 Task: Create in the project AgileFever in Backlog an issue 'Create a new online platform for online photography courses with advanced image editing and composition features', assign it to team member softage.4@softage.net and change the status to IN PROGRESS. Create in the project AgileFever in Backlog an issue 'Implement a new cloud-based knowledge management system for a company with advanced knowledge sharing and collaboration features', assign it to team member softage.1@softage.net and change the status to IN PROGRESS
Action: Mouse moved to (257, 318)
Screenshot: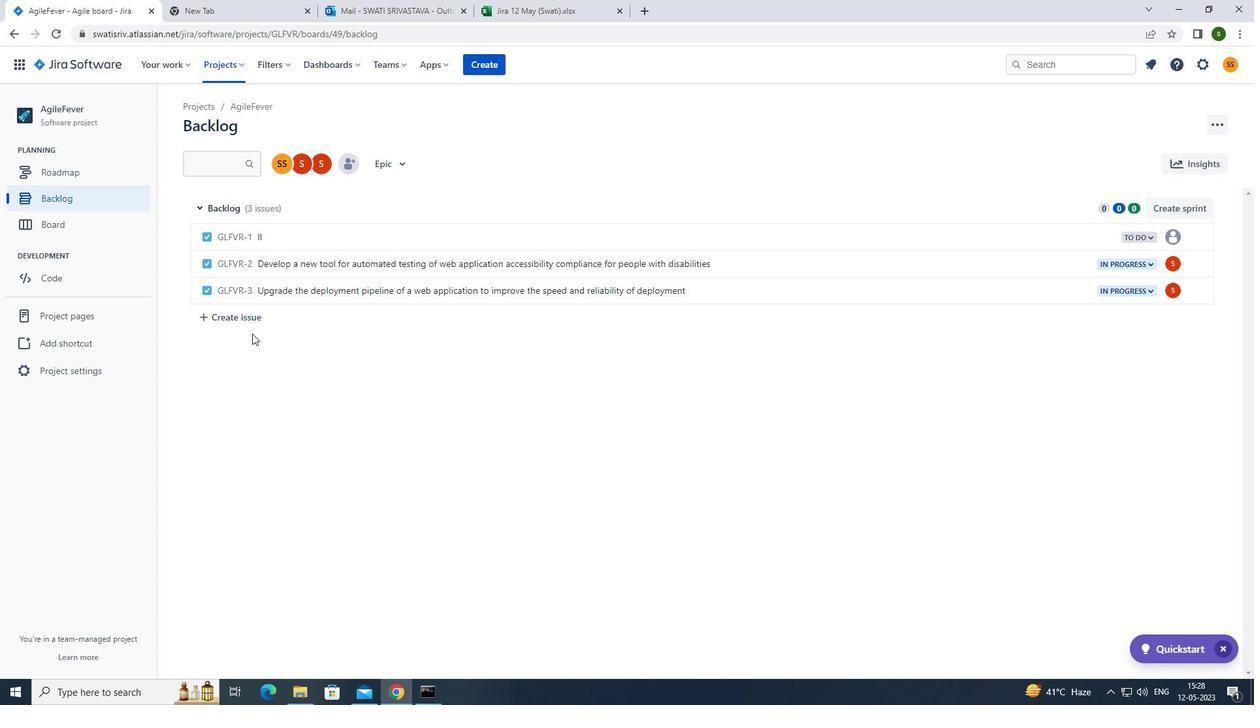 
Action: Mouse pressed left at (257, 318)
Screenshot: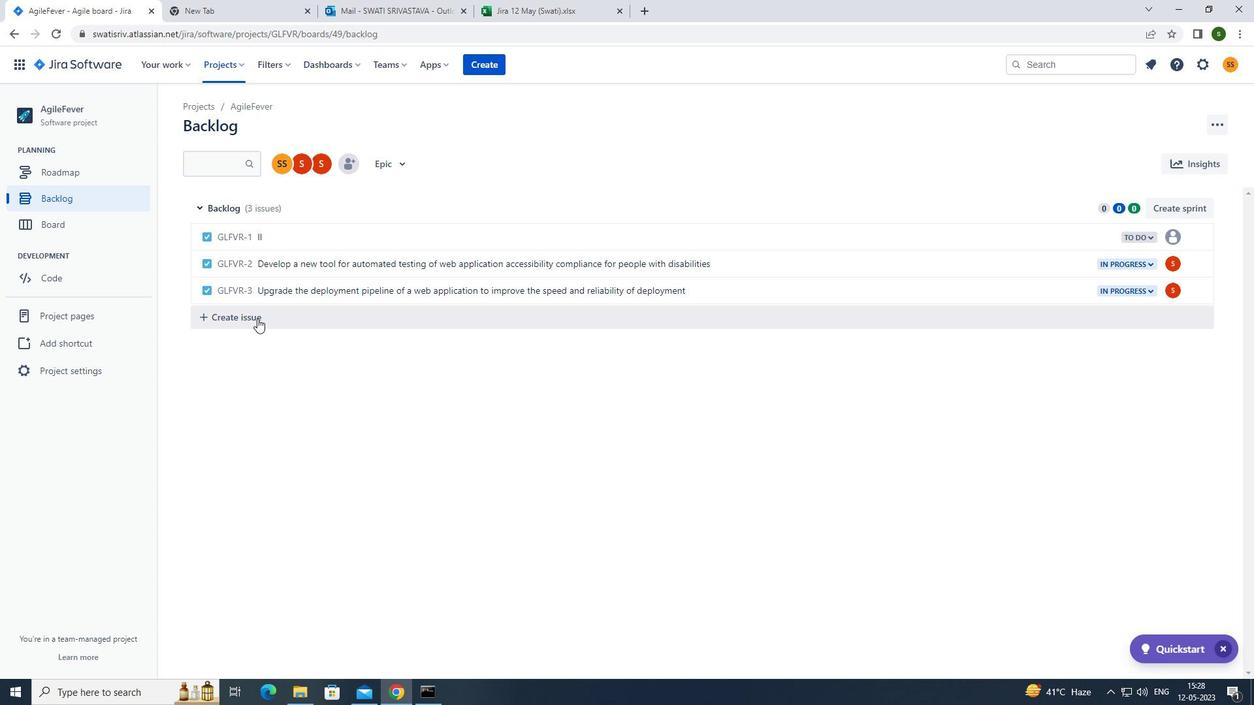 
Action: Mouse moved to (343, 316)
Screenshot: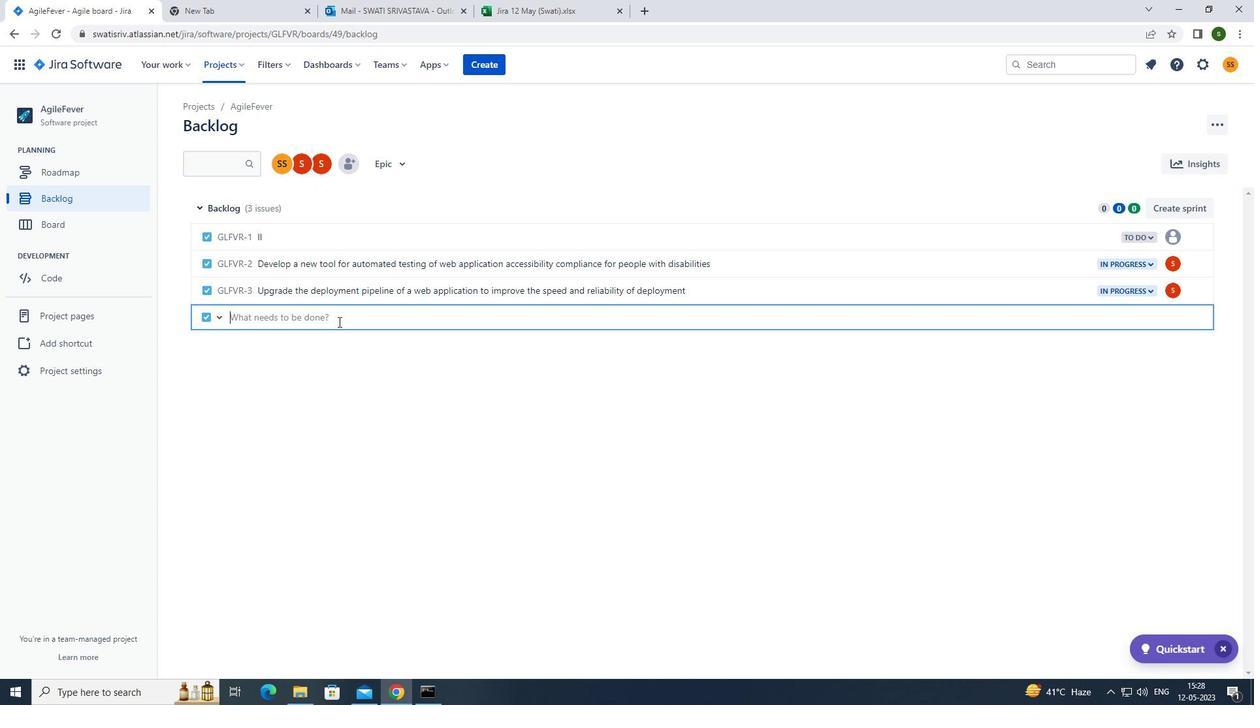 
Action: Mouse pressed left at (343, 316)
Screenshot: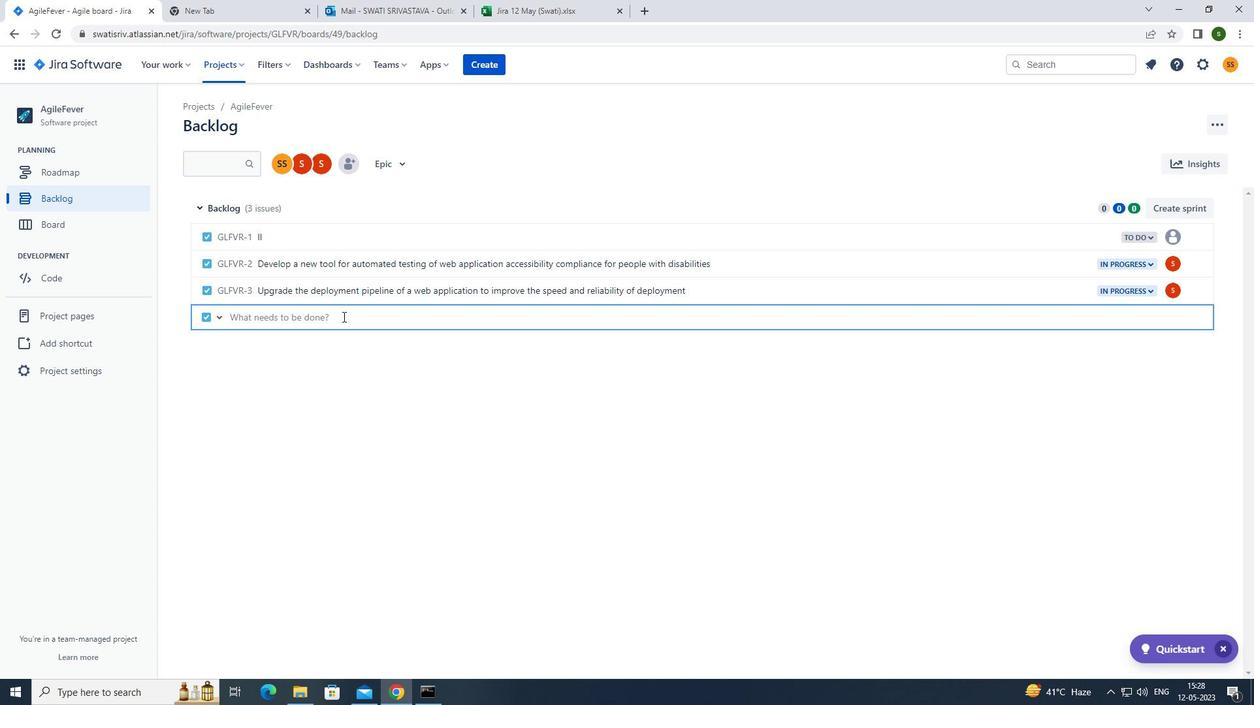 
Action: Key pressed <Key.caps_lock>c<Key.caps_lock>reate<Key.space>a<Key.space>new<Key.space>online<Key.space>platform<Key.space>for<Key.space>online<Key.space>photography<Key.space>courses<Key.space>with<Key.space>advanced<Key.space>image<Key.space>editing<Key.space>and<Key.space>composition<Key.space>features<Key.enter>
Screenshot: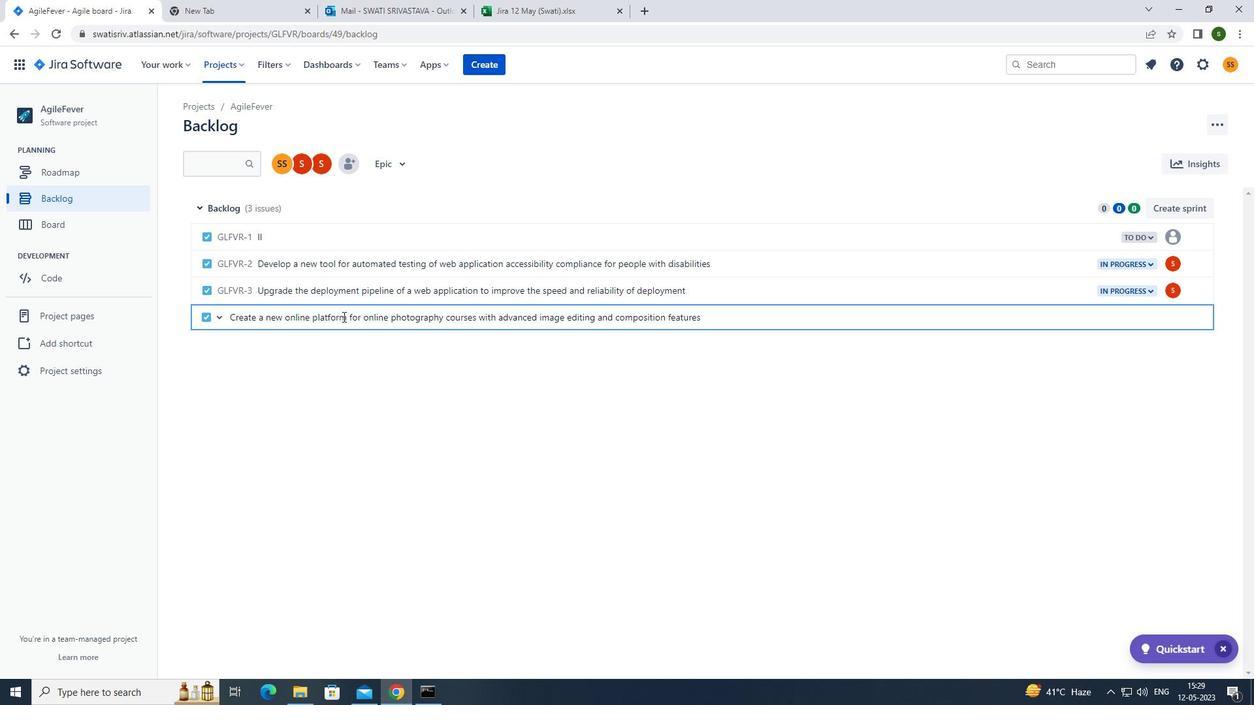 
Action: Mouse moved to (1172, 317)
Screenshot: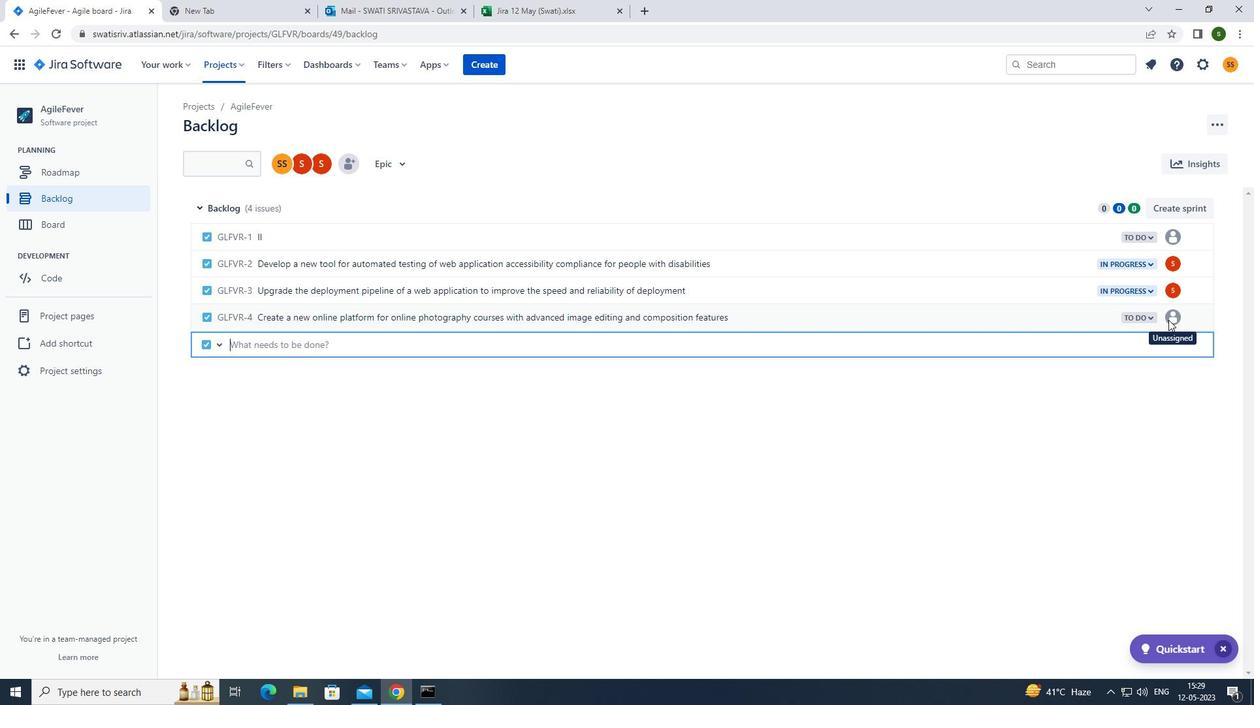 
Action: Mouse pressed left at (1172, 317)
Screenshot: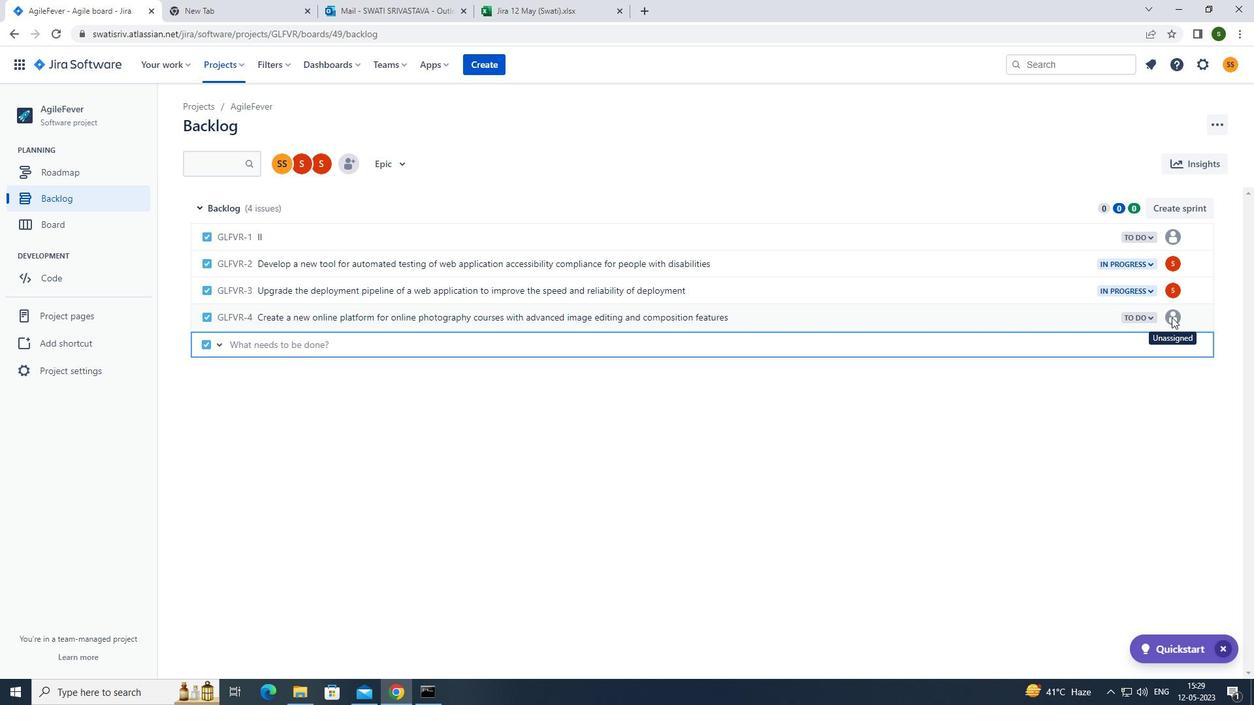 
Action: Mouse pressed left at (1172, 317)
Screenshot: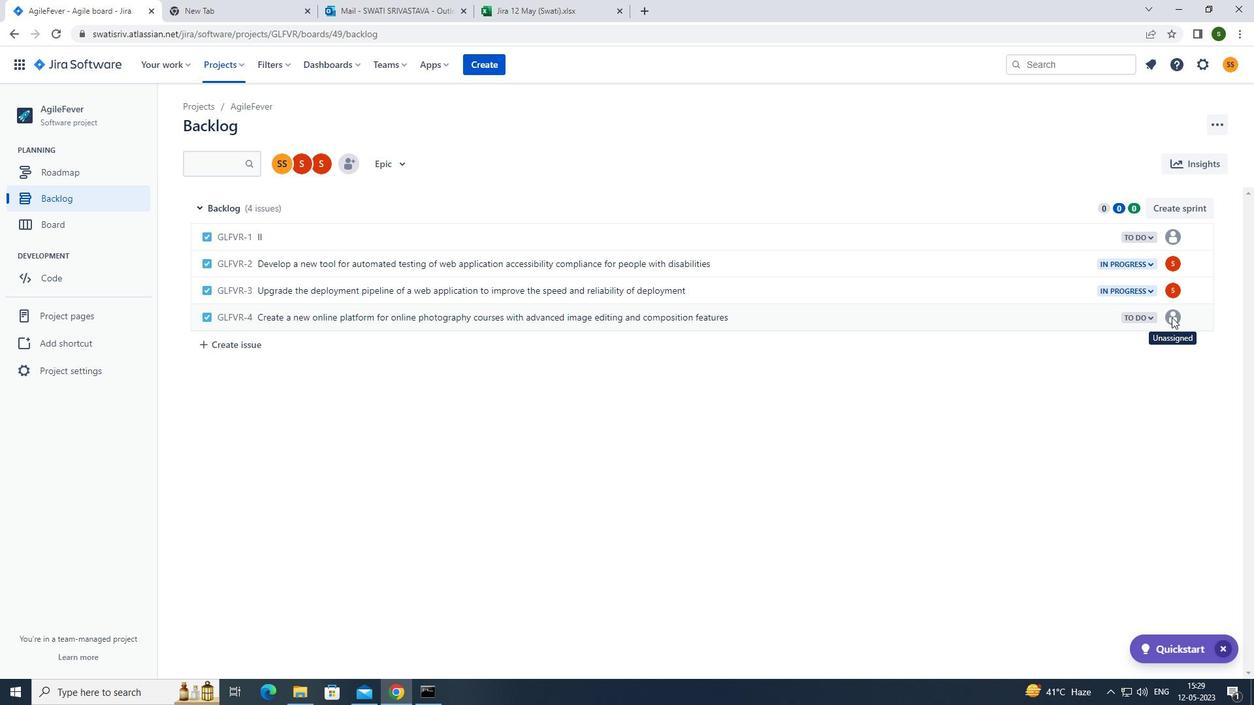 
Action: Mouse moved to (1170, 317)
Screenshot: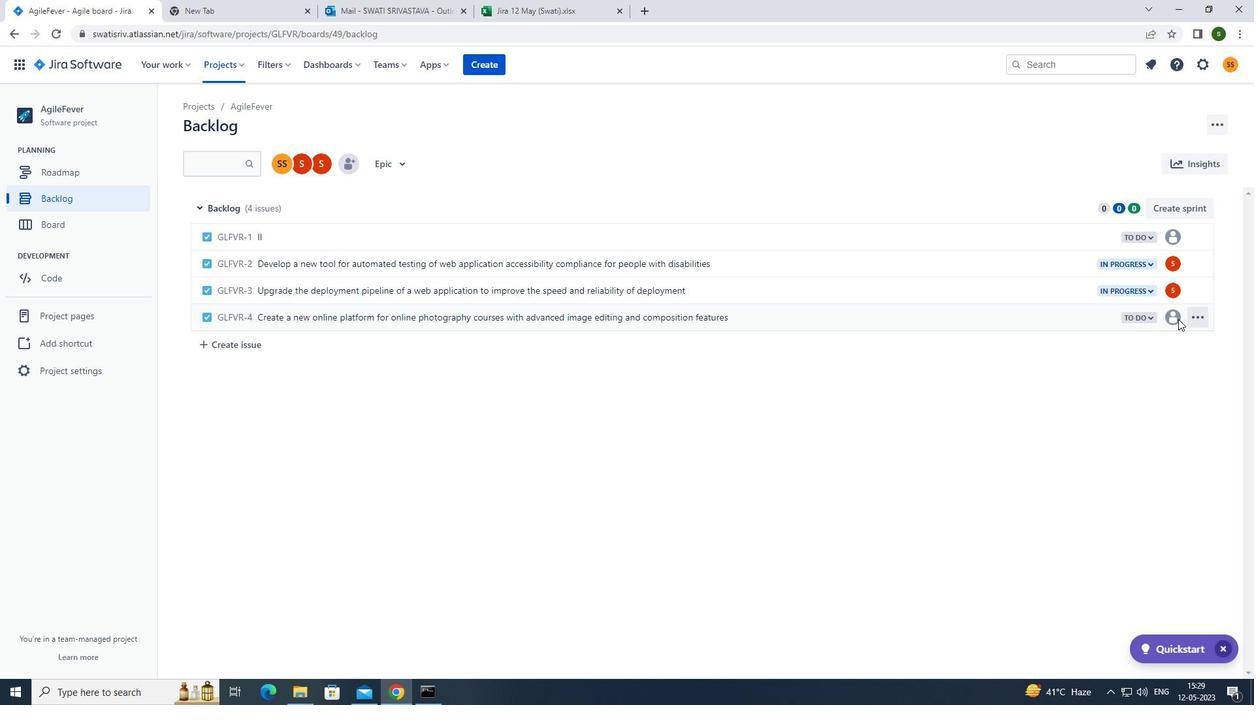 
Action: Mouse pressed left at (1170, 317)
Screenshot: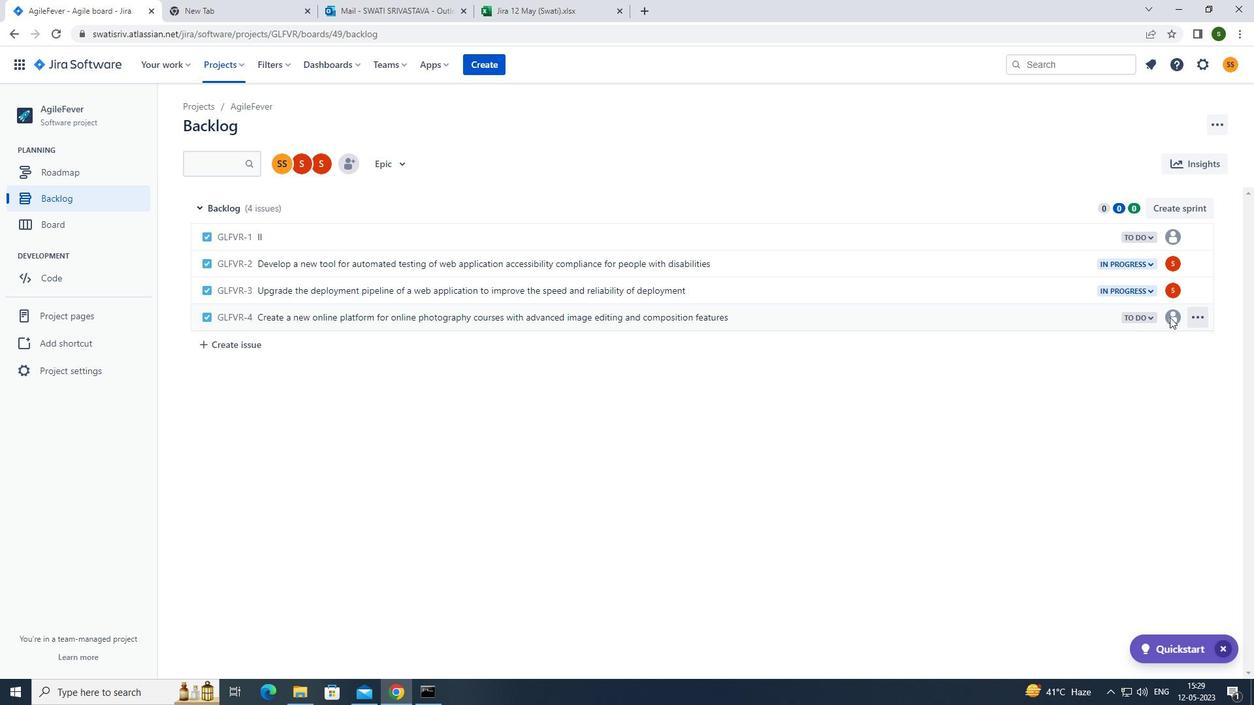 
Action: Mouse moved to (1063, 475)
Screenshot: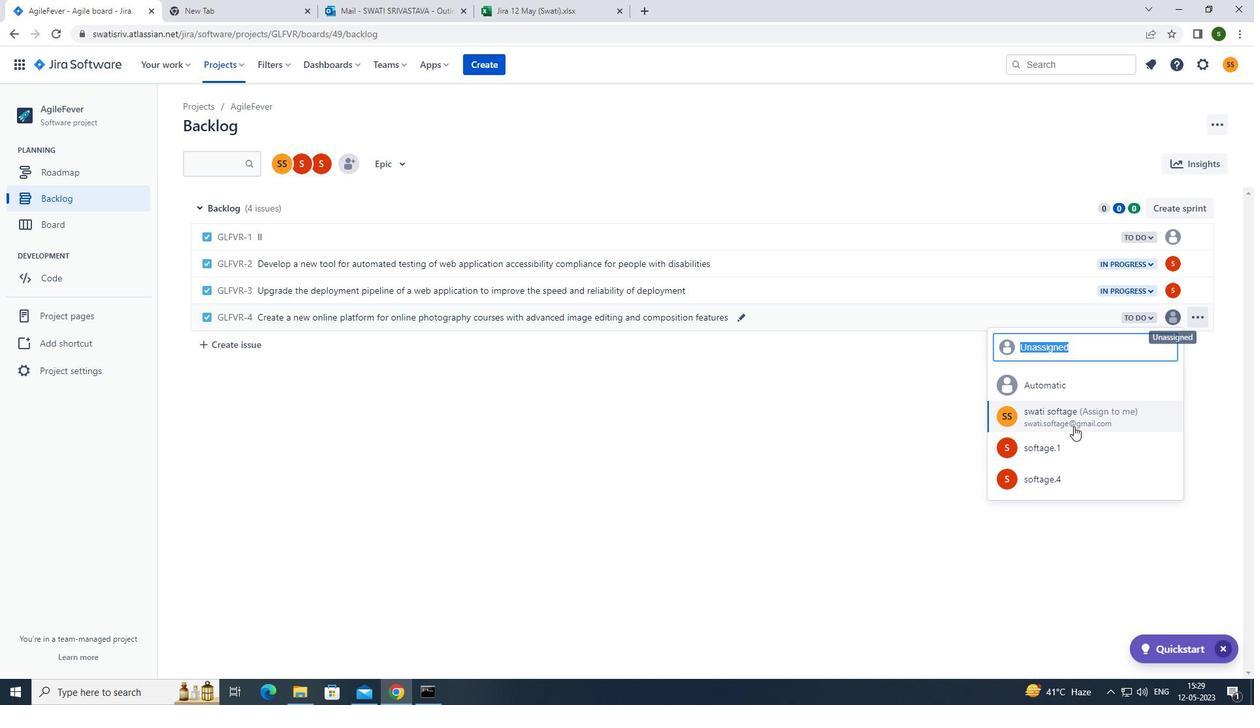 
Action: Mouse pressed left at (1063, 475)
Screenshot: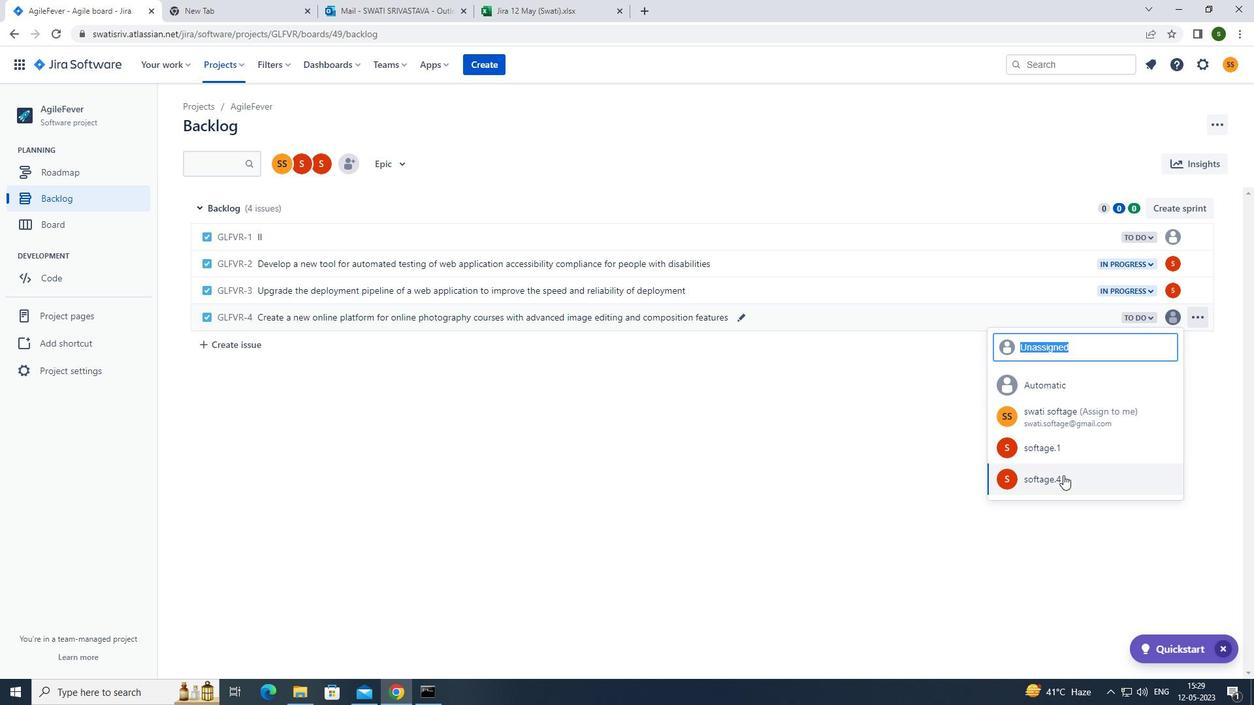 
Action: Mouse moved to (1135, 320)
Screenshot: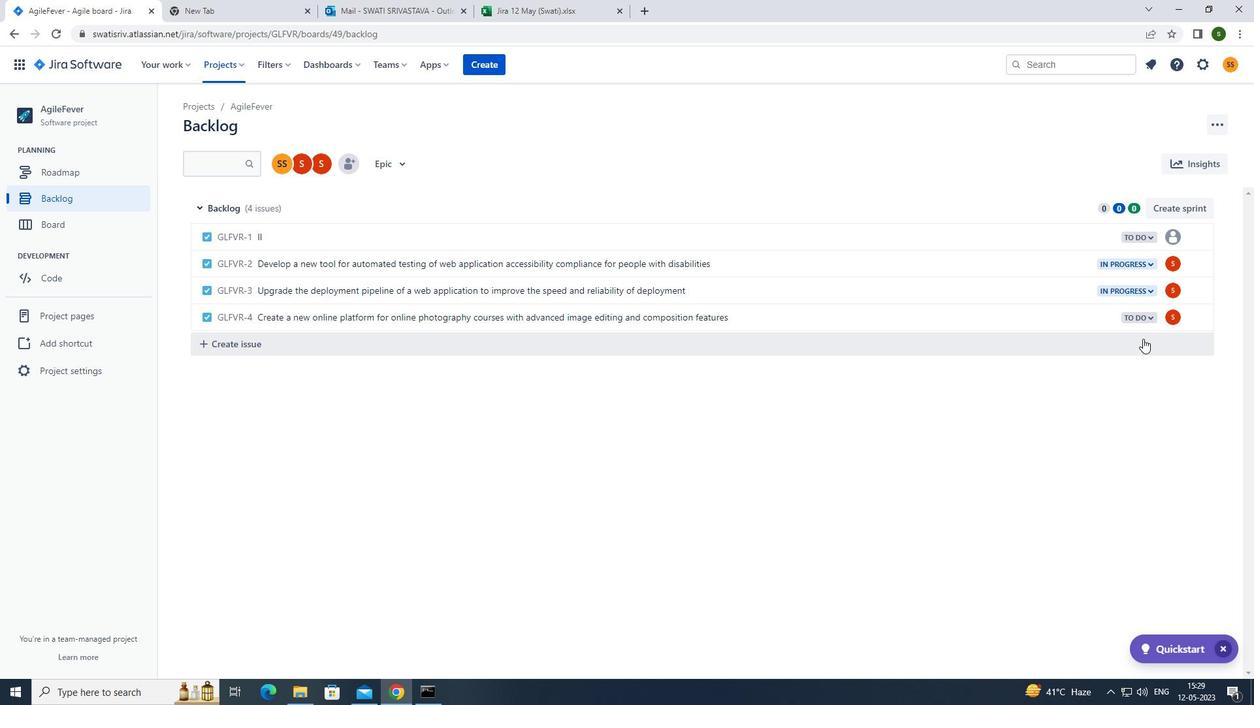 
Action: Mouse pressed left at (1135, 320)
Screenshot: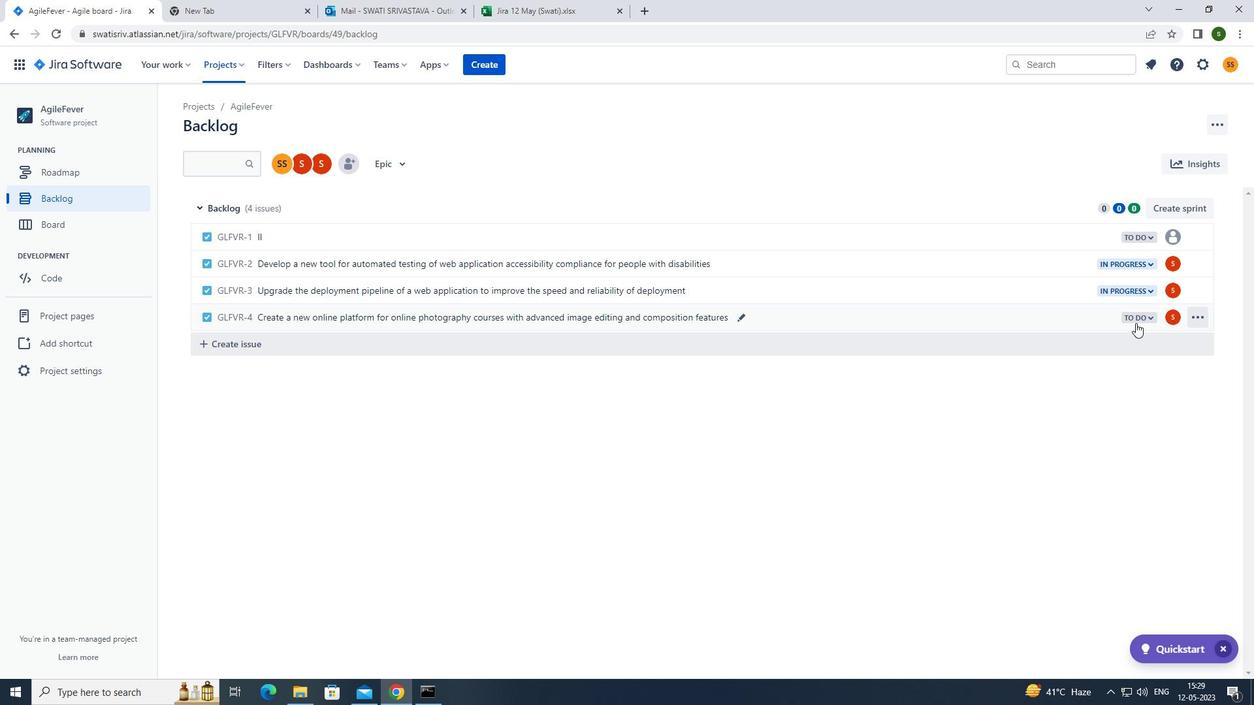 
Action: Mouse moved to (1081, 343)
Screenshot: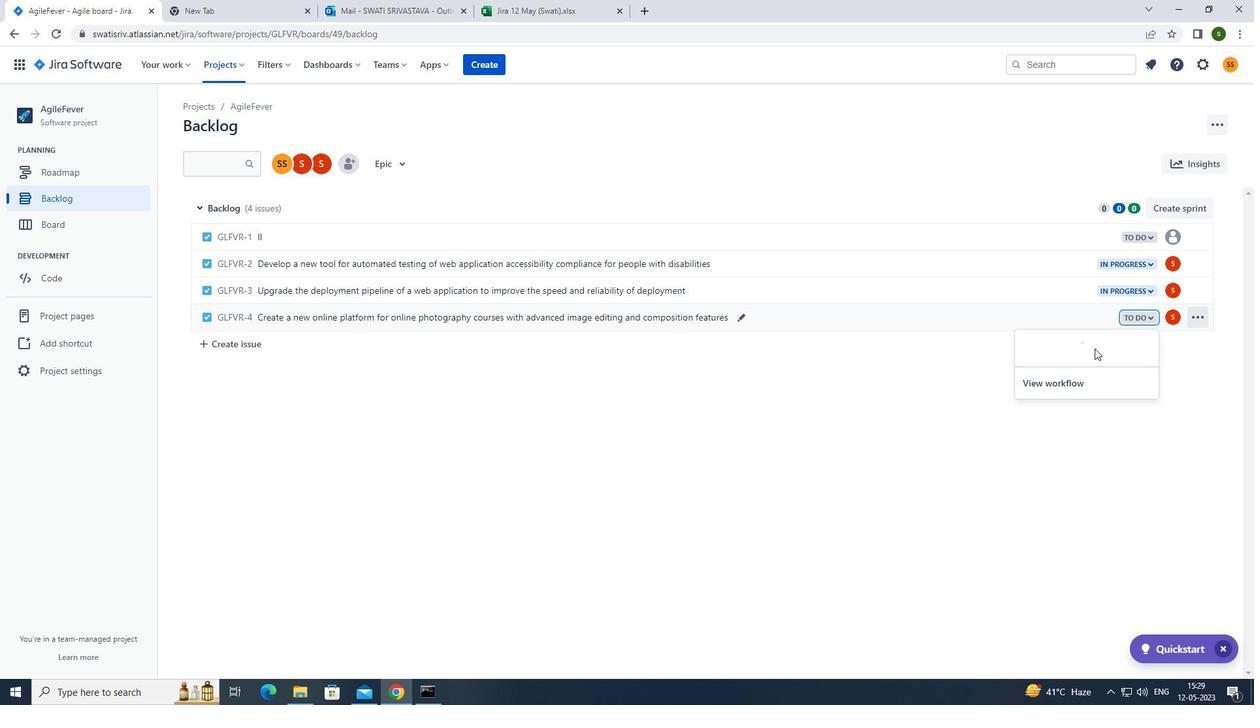 
Action: Mouse pressed left at (1081, 343)
Screenshot: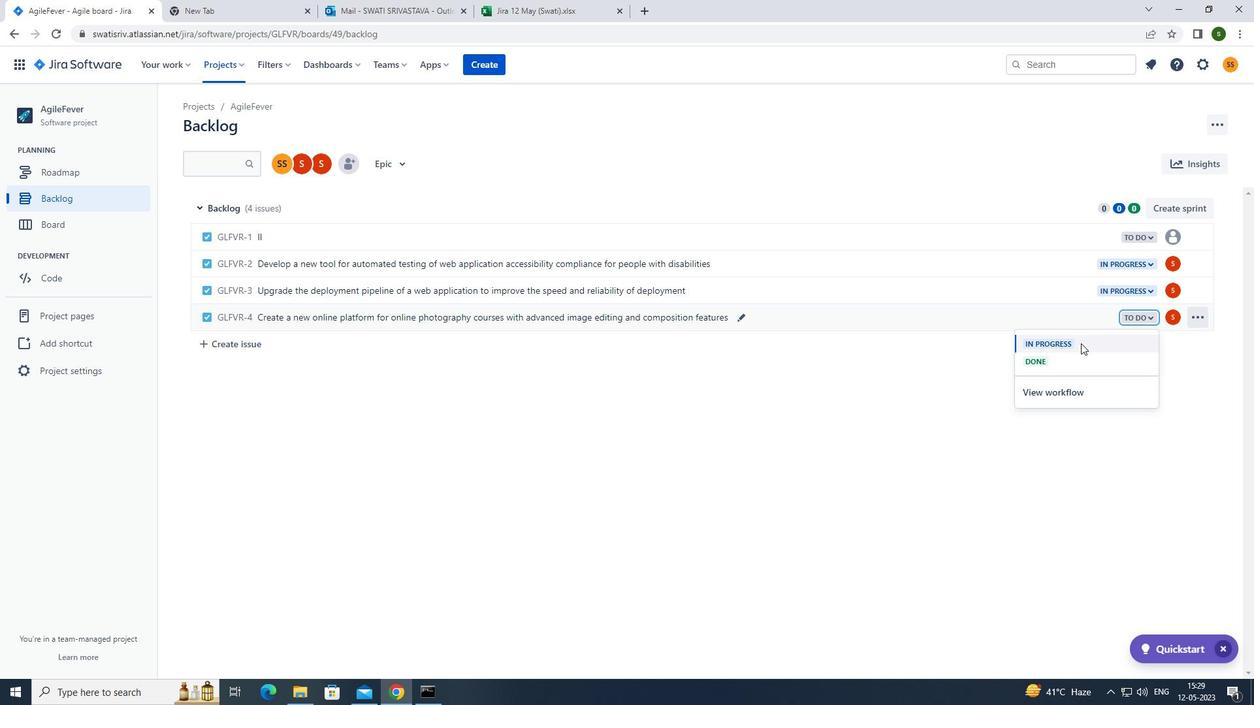 
Action: Mouse moved to (297, 341)
Screenshot: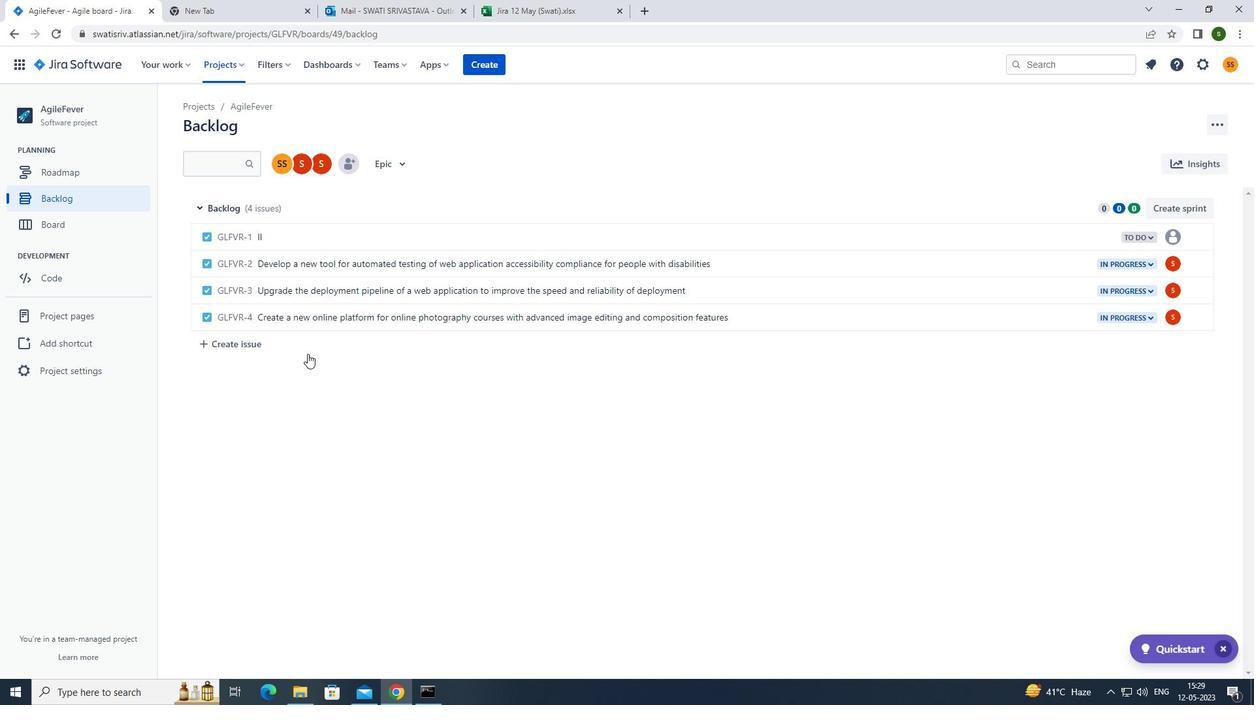 
Action: Mouse pressed left at (297, 341)
Screenshot: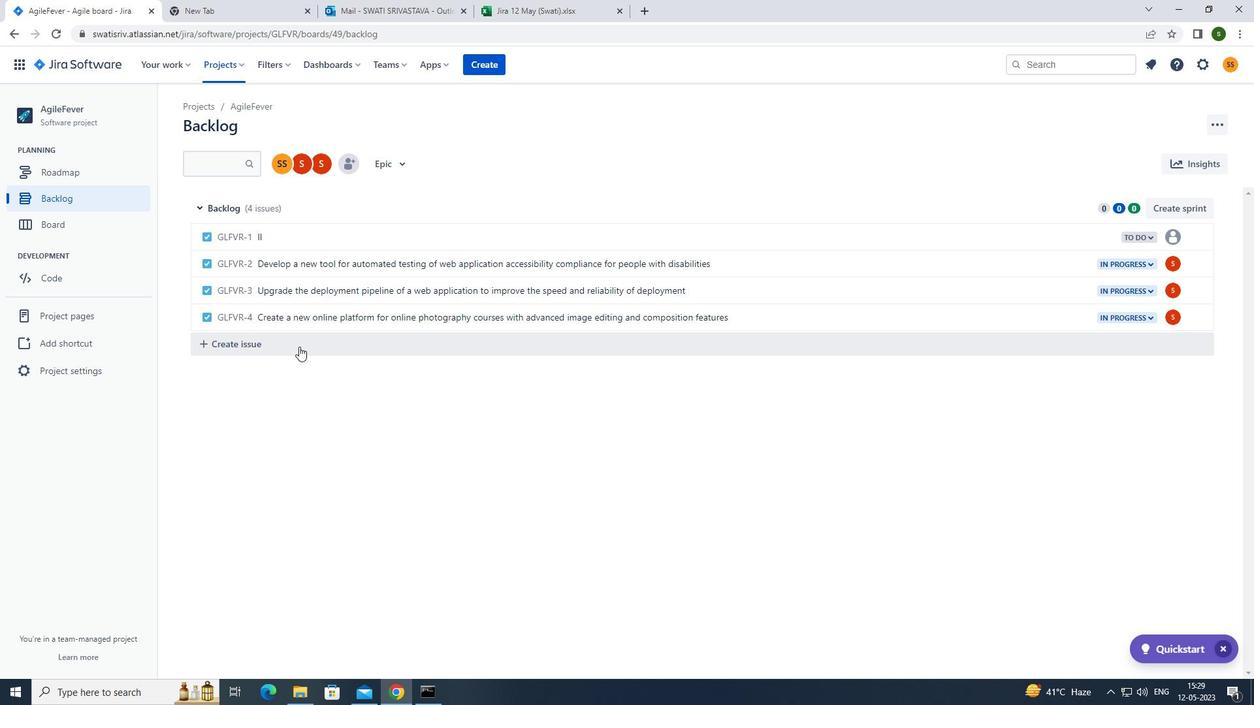 
Action: Mouse moved to (414, 345)
Screenshot: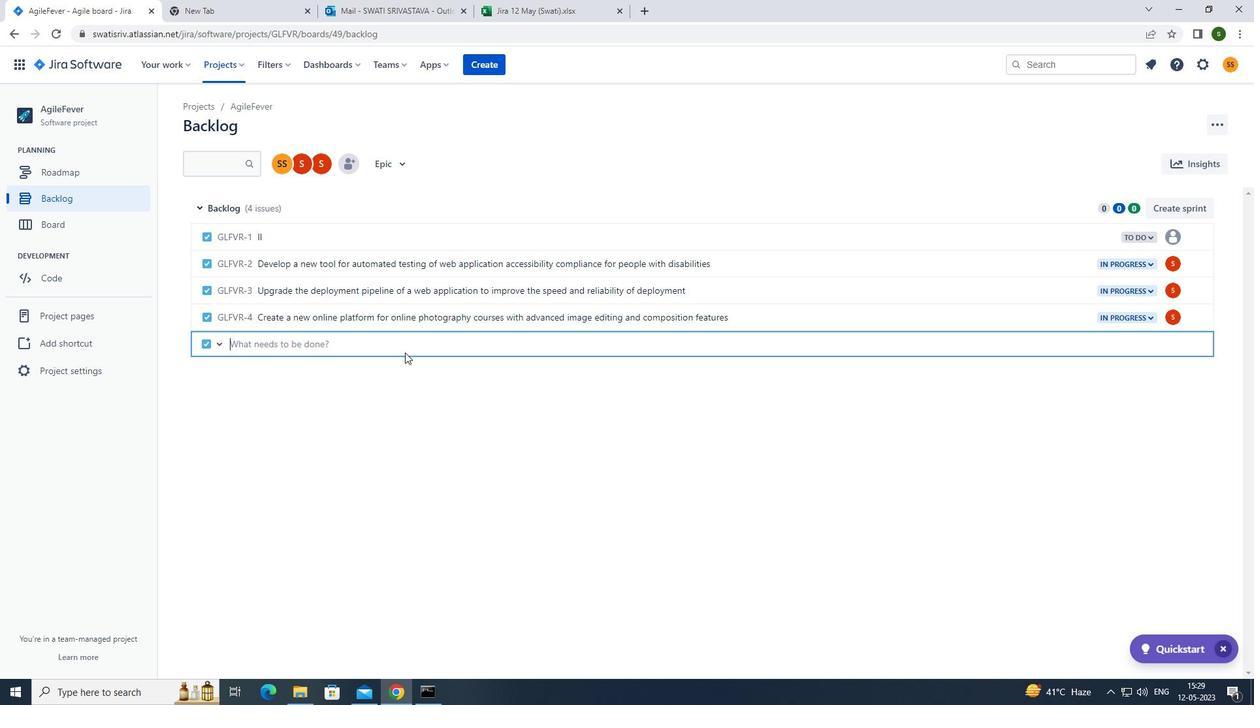 
Action: Mouse pressed left at (414, 345)
Screenshot: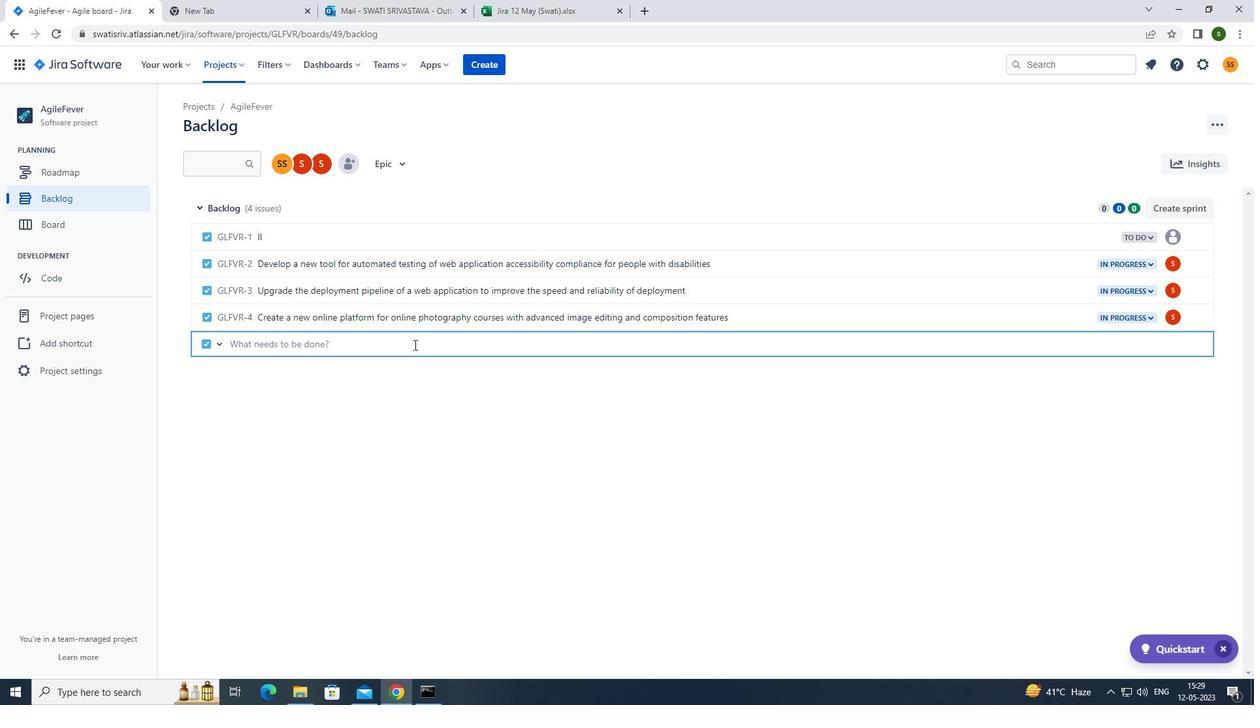 
Action: Mouse moved to (414, 345)
Screenshot: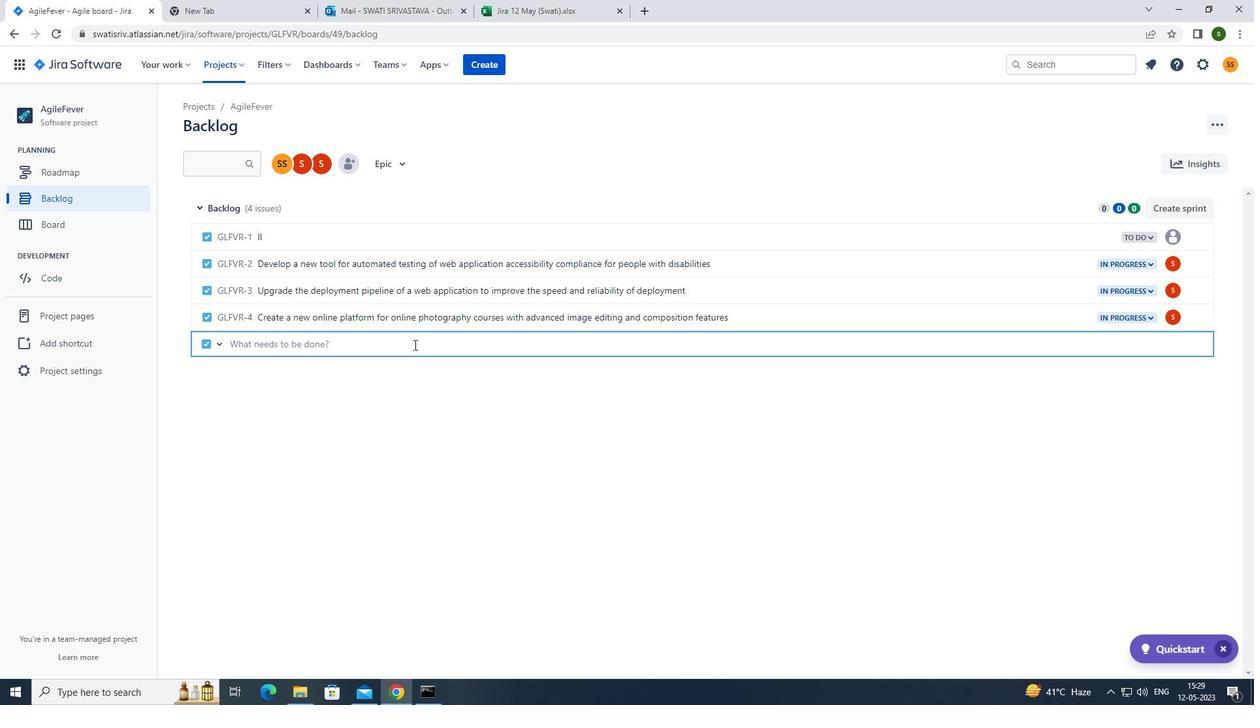 
Action: Key pressed <Key.caps_lock>i<Key.caps_lock>mplement<Key.space>a<Key.space>new<Key.space>cloud-based<Key.space>knowledge<Key.space>management<Key.space>system<Key.space>for<Key.space>a<Key.space>company<Key.space>with<Key.space>advanced<Key.space>knowledge<Key.space>sharing<Key.space>and<Key.space>collaboration<Key.space>features<Key.enter>
Screenshot: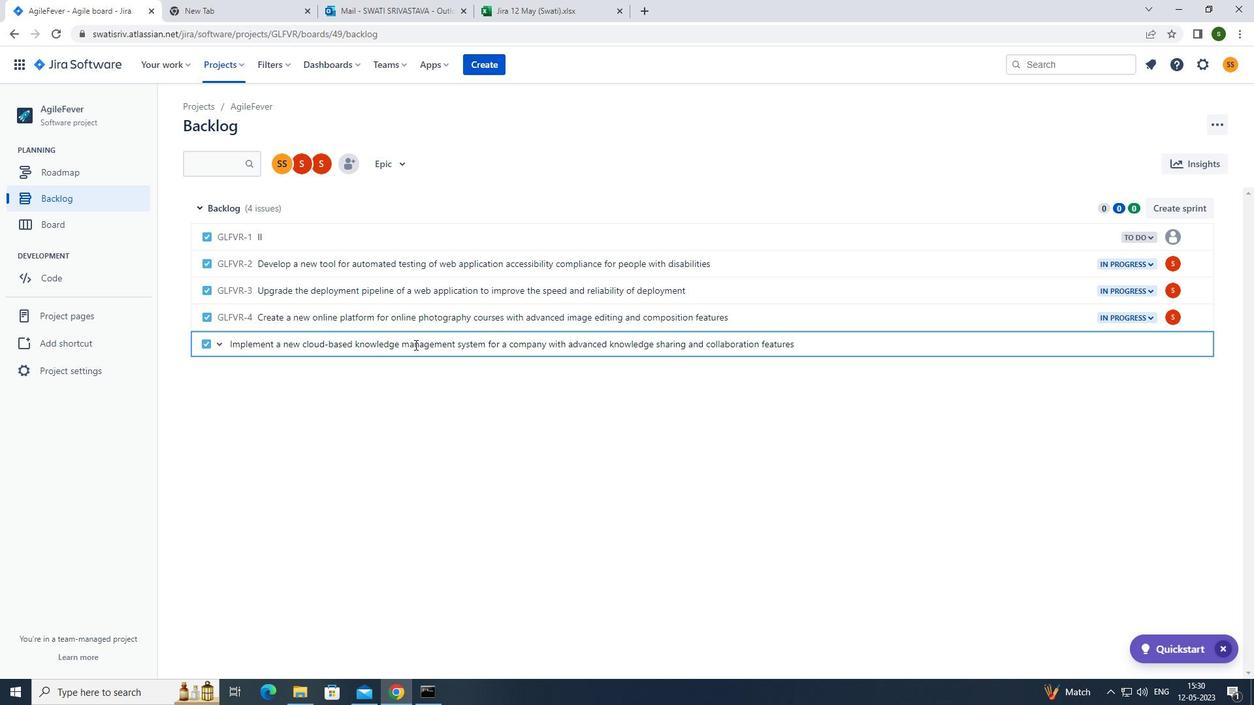 
Action: Mouse moved to (1167, 344)
Screenshot: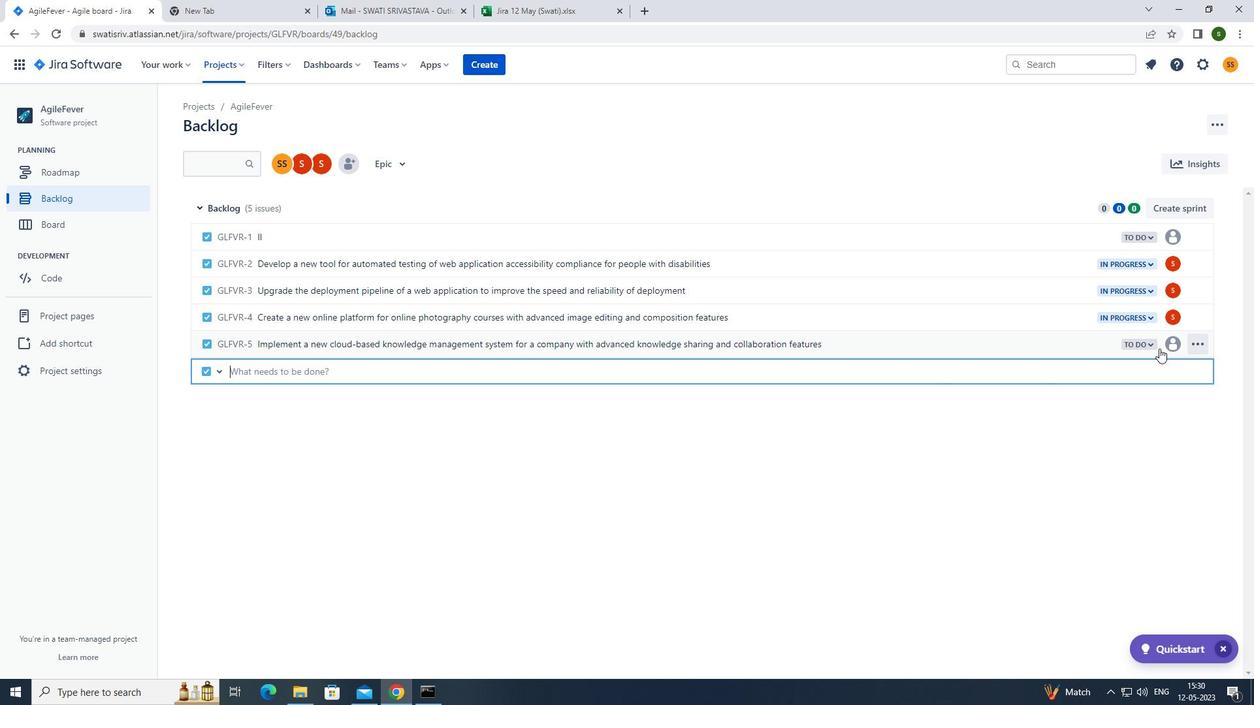
Action: Mouse pressed left at (1167, 344)
Screenshot: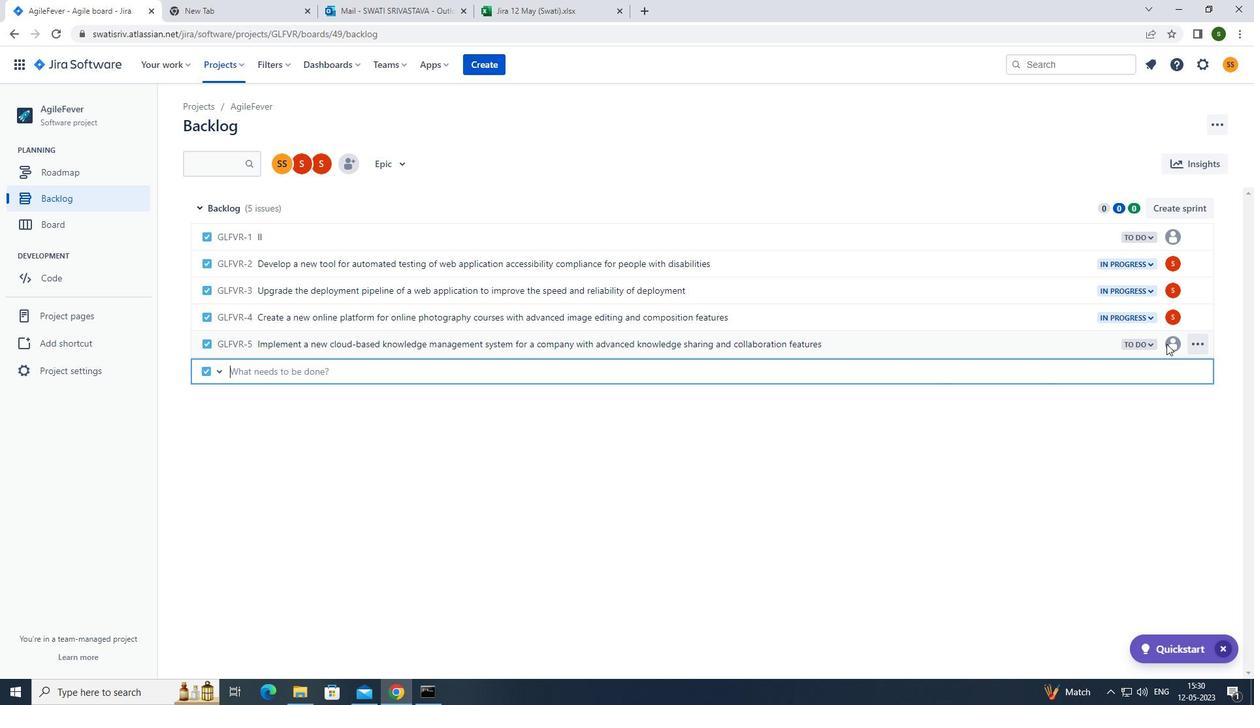 
Action: Mouse moved to (1170, 343)
Screenshot: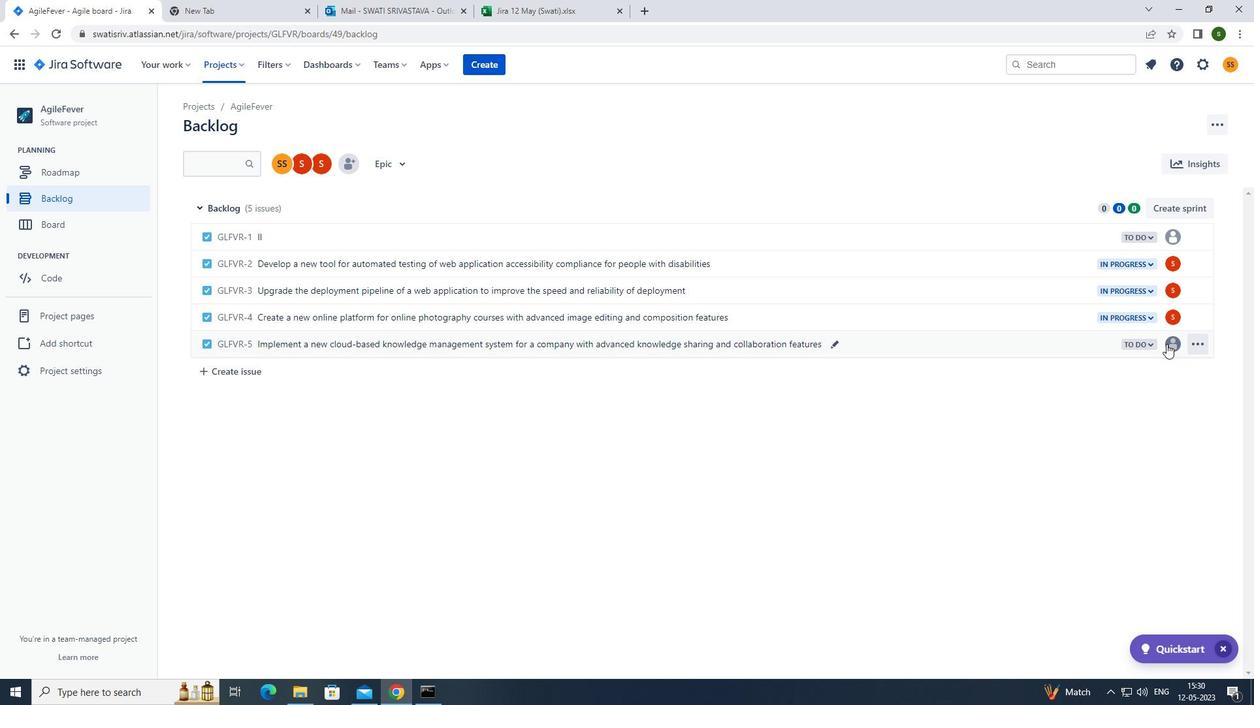 
Action: Mouse pressed left at (1170, 343)
Screenshot: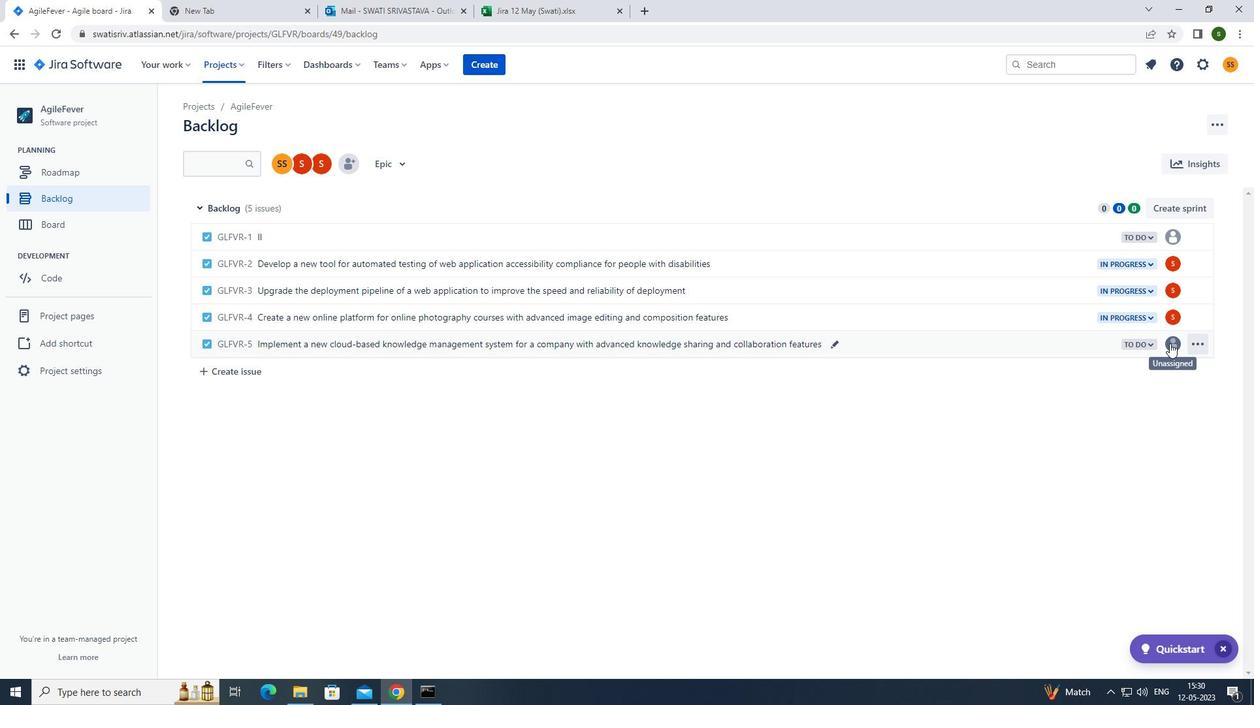 
Action: Mouse moved to (1065, 475)
Screenshot: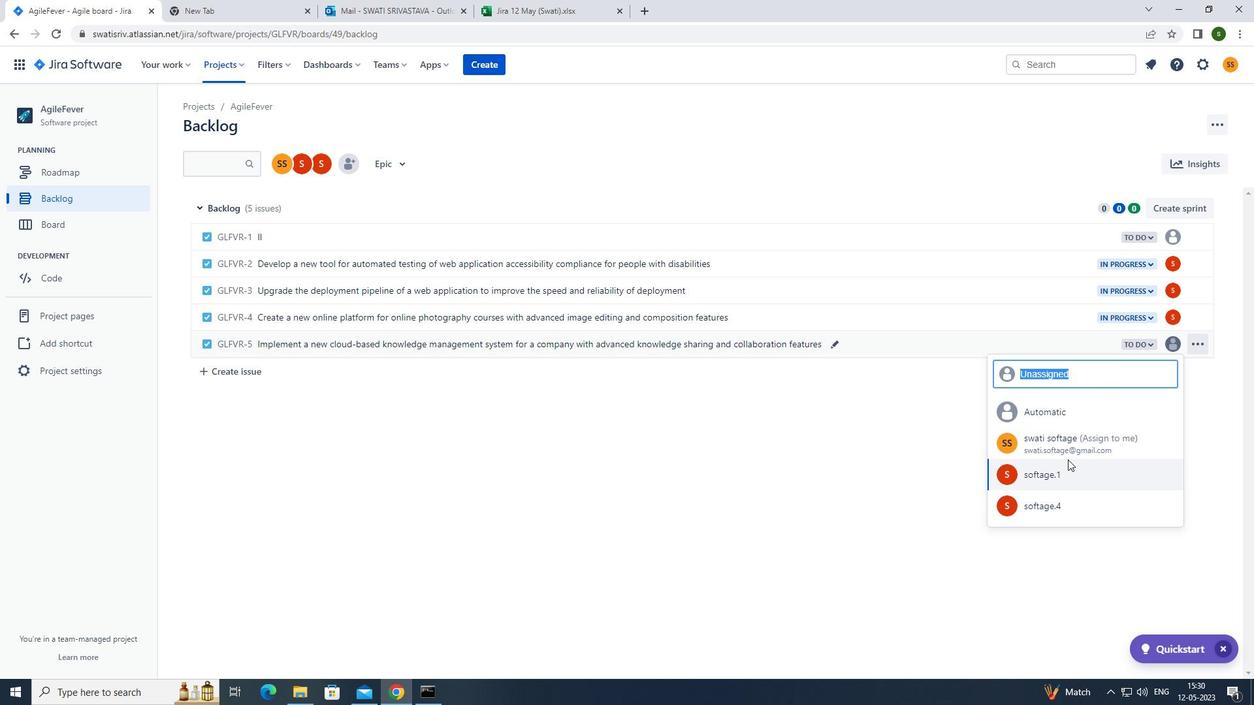 
Action: Mouse pressed left at (1065, 475)
Screenshot: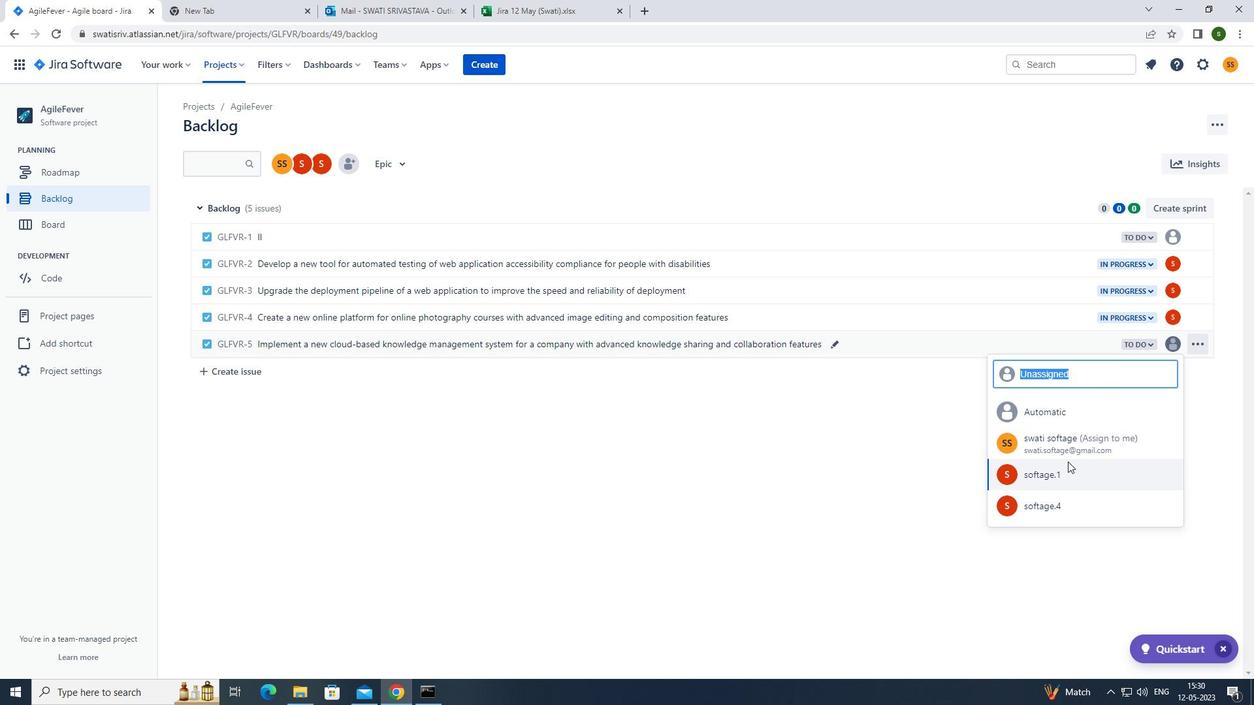 
Action: Mouse moved to (1137, 346)
Screenshot: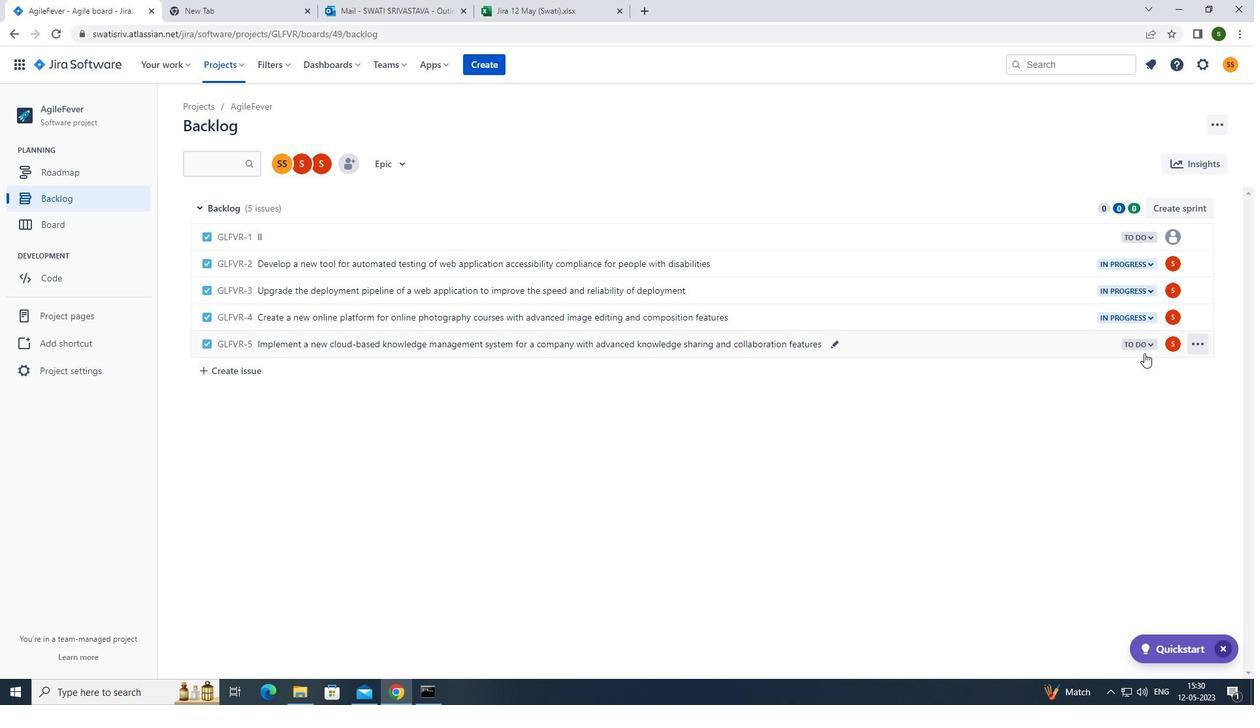 
Action: Mouse pressed left at (1137, 346)
Screenshot: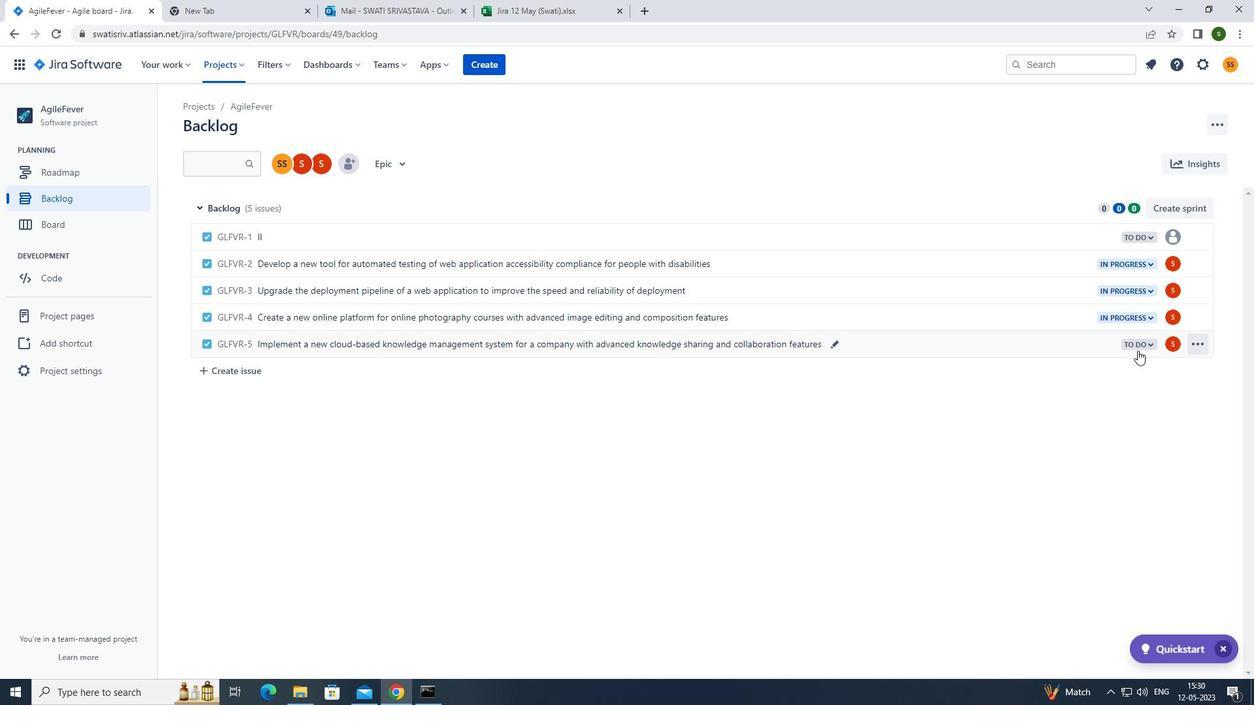 
Action: Mouse moved to (1097, 369)
Screenshot: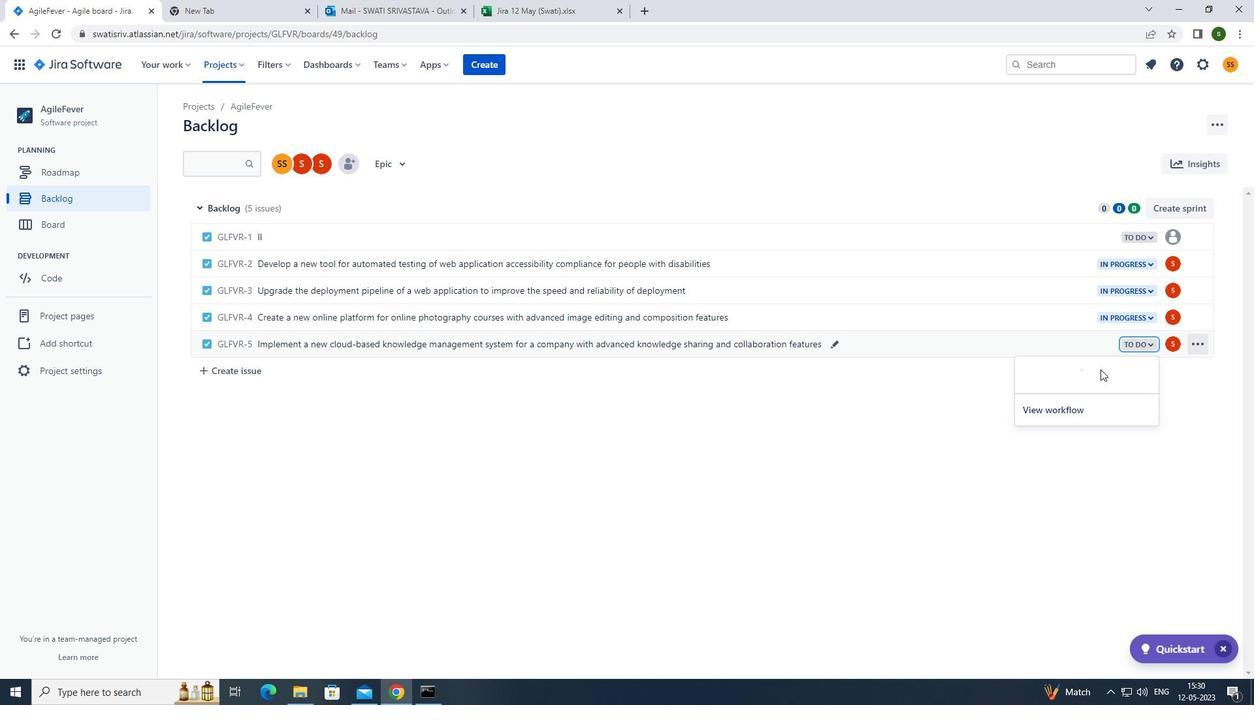 
Action: Mouse pressed left at (1097, 369)
Screenshot: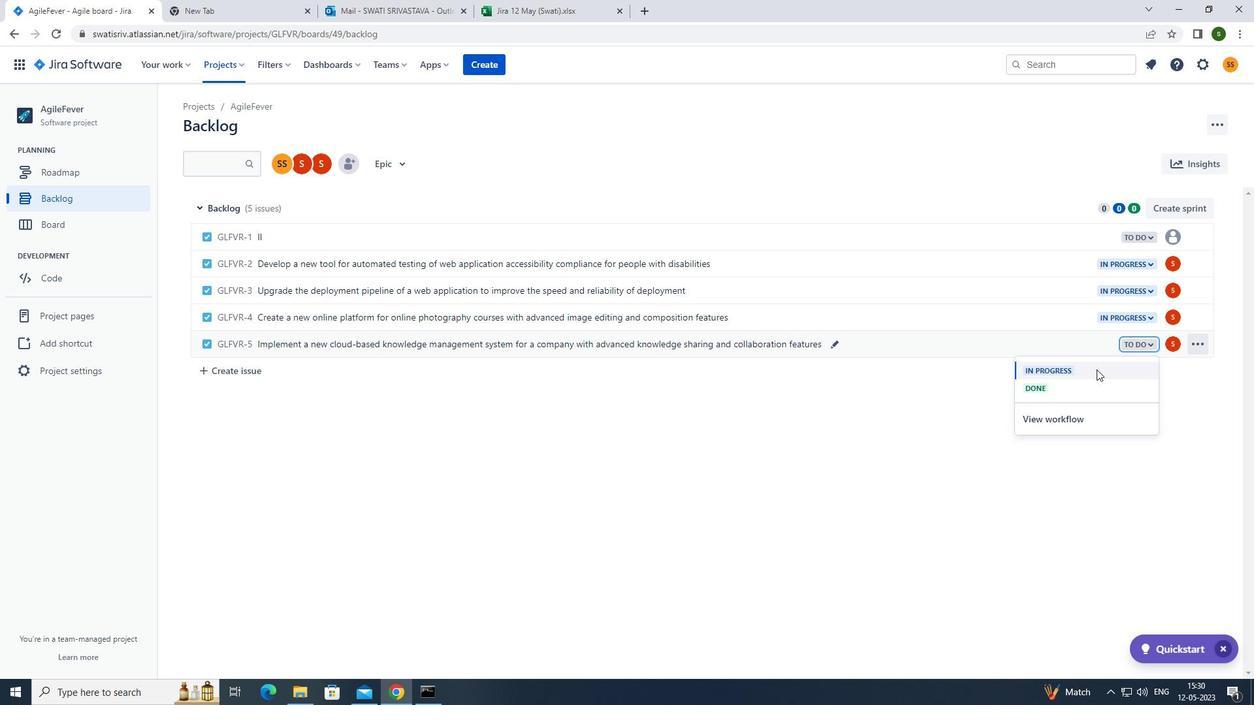 
Action: Mouse moved to (874, 449)
Screenshot: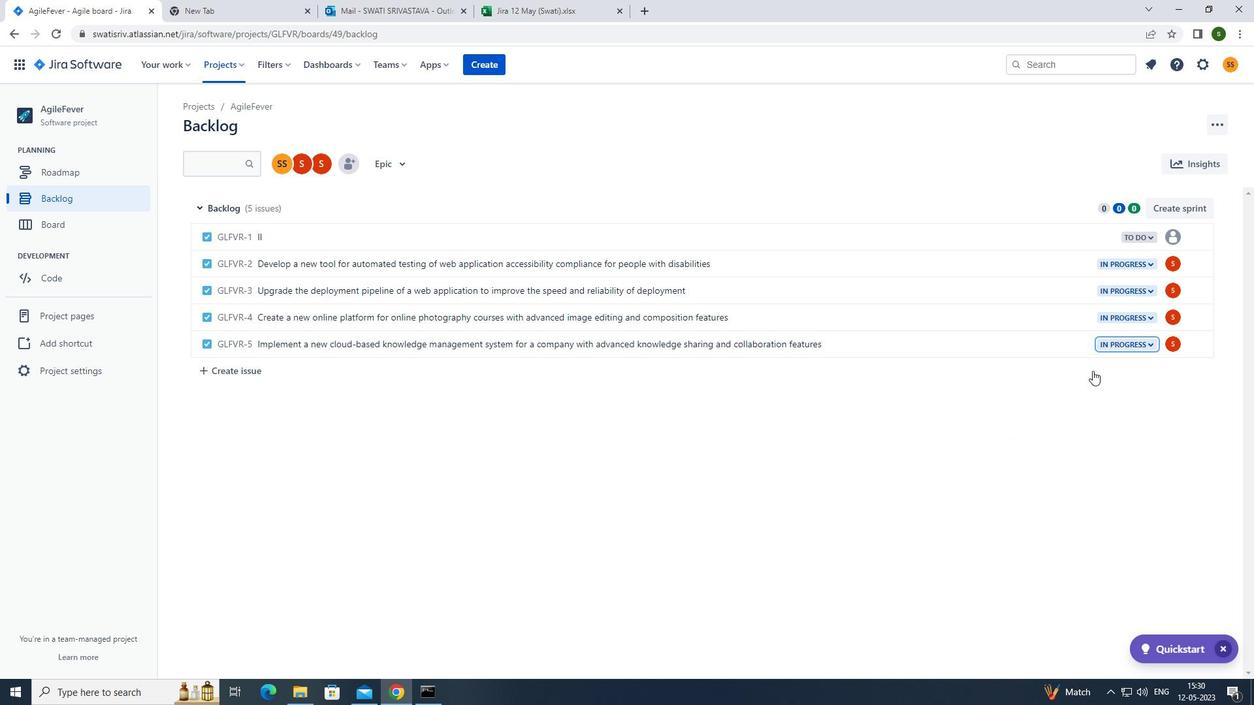 
